 Task: Create in the project TouchLine and in the Backlog issue 'Create a feature for users to track their fitness and health data' a child issue 'Kubernetes cluster workload balancing remediation and testing', and assign it to team member softage.4@softage.net.
Action: Mouse moved to (216, 64)
Screenshot: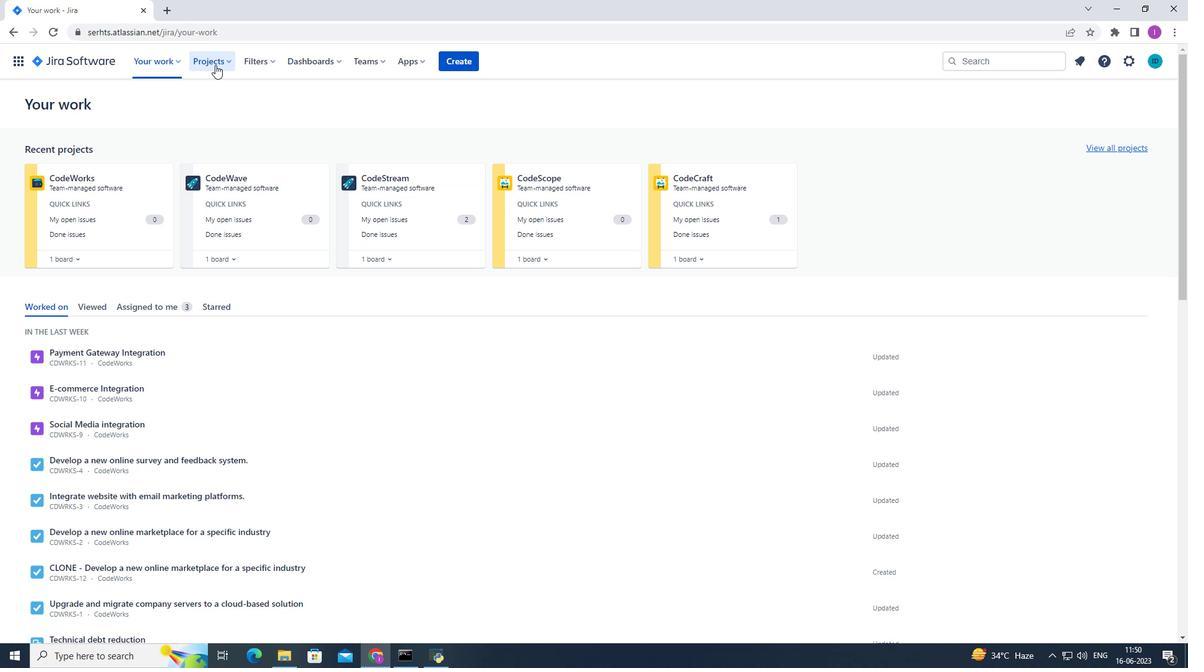 
Action: Mouse pressed left at (216, 64)
Screenshot: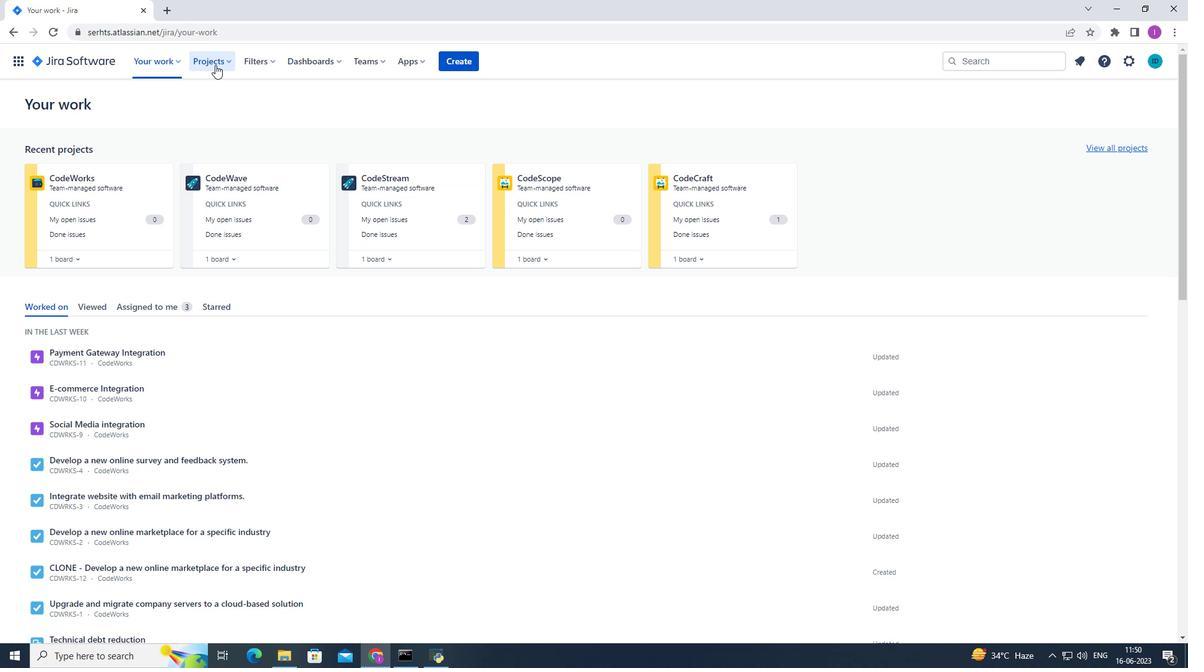 
Action: Mouse moved to (238, 112)
Screenshot: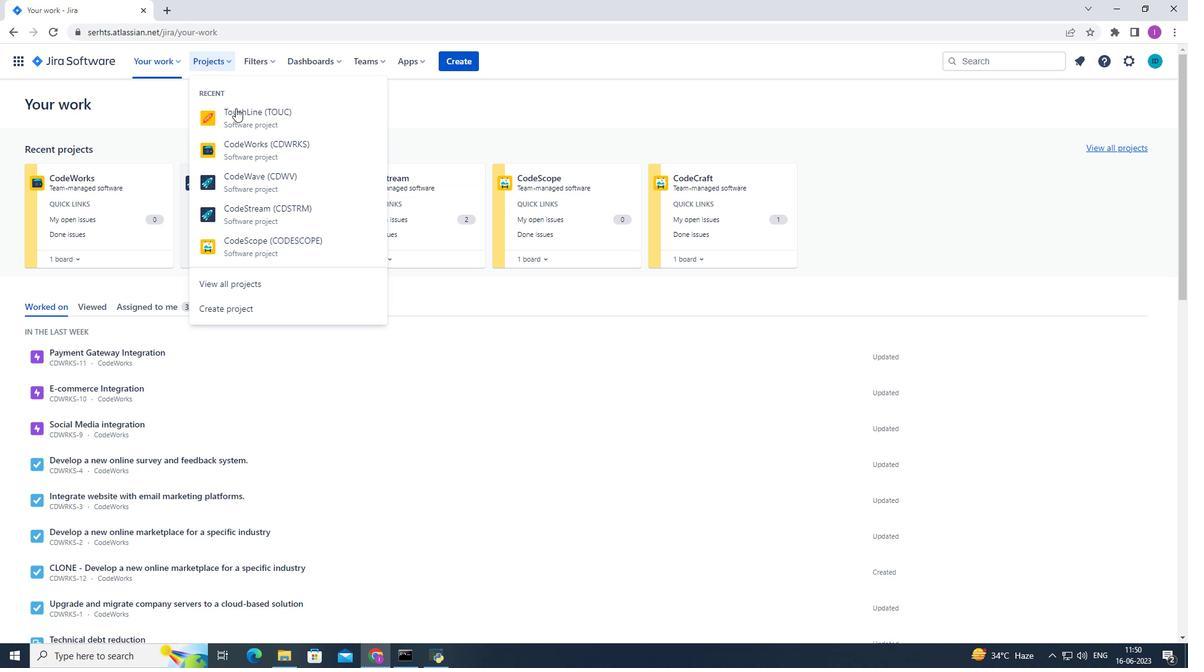 
Action: Mouse pressed left at (238, 112)
Screenshot: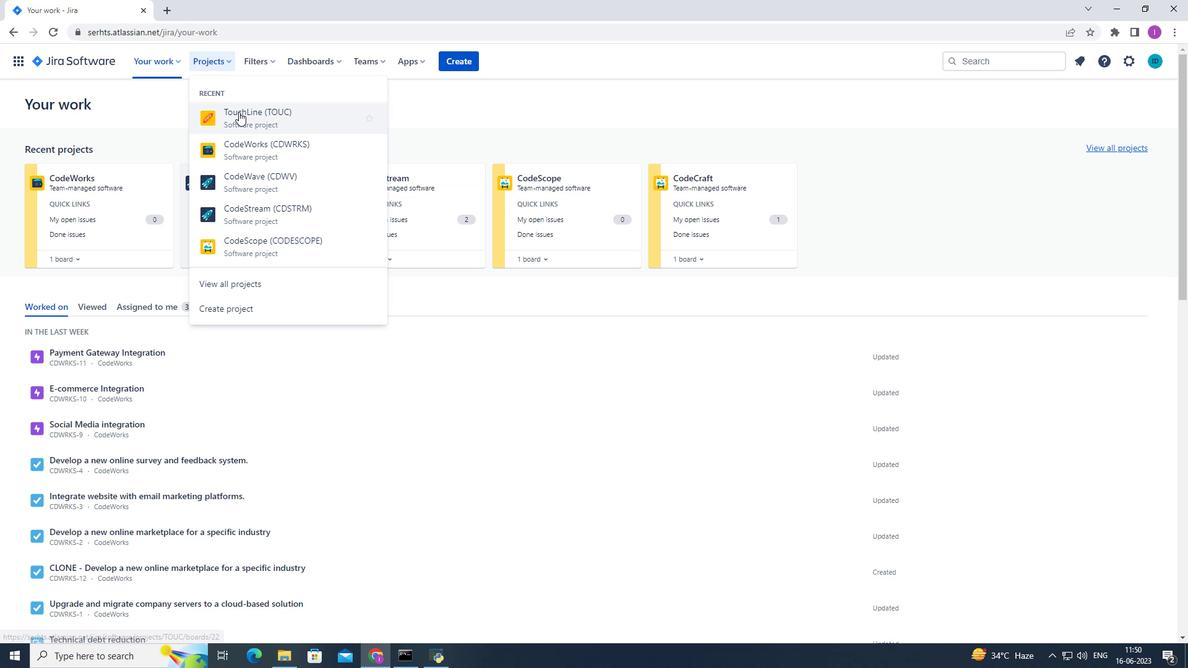 
Action: Mouse moved to (92, 194)
Screenshot: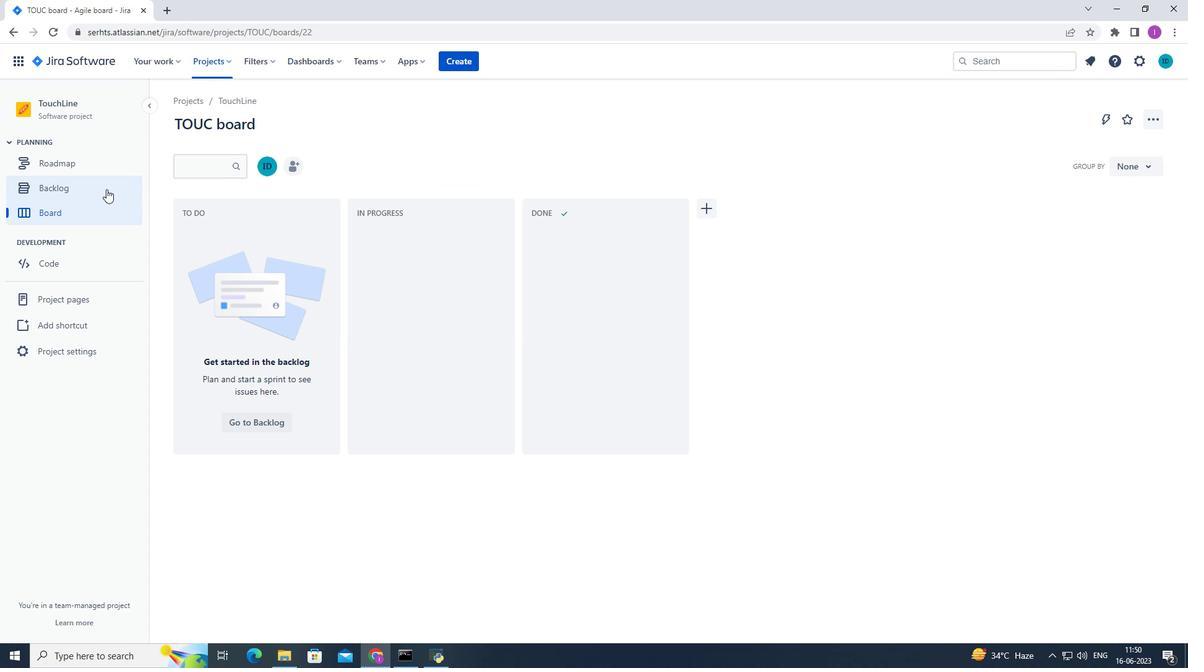 
Action: Mouse pressed left at (92, 194)
Screenshot: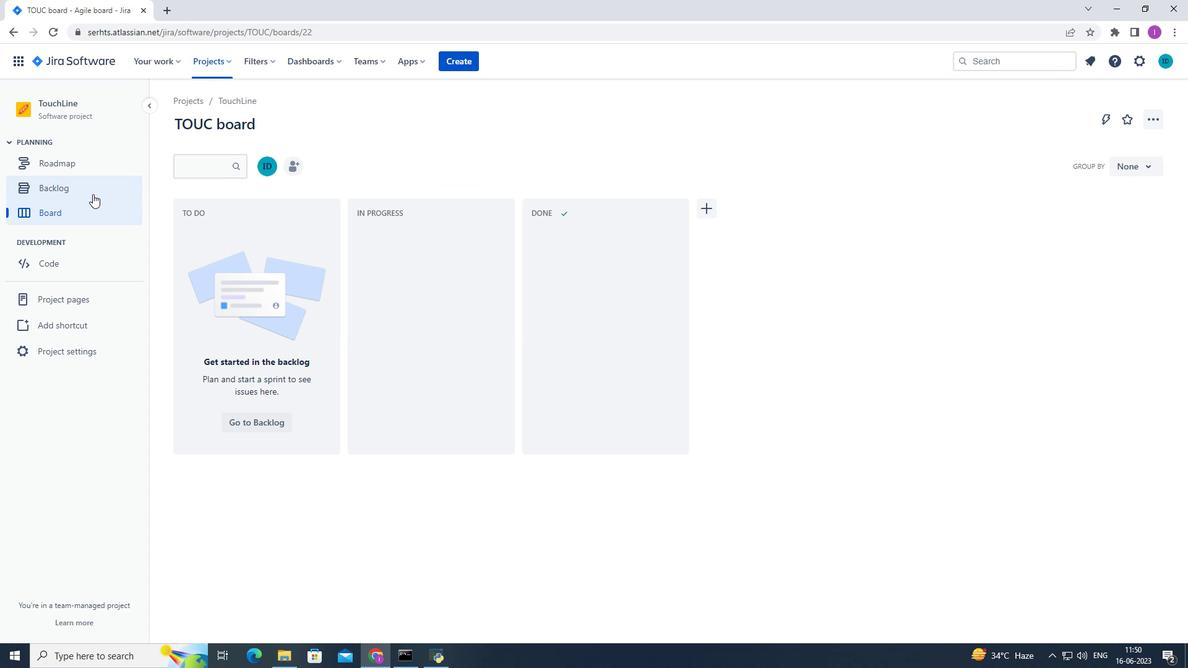 
Action: Mouse moved to (524, 532)
Screenshot: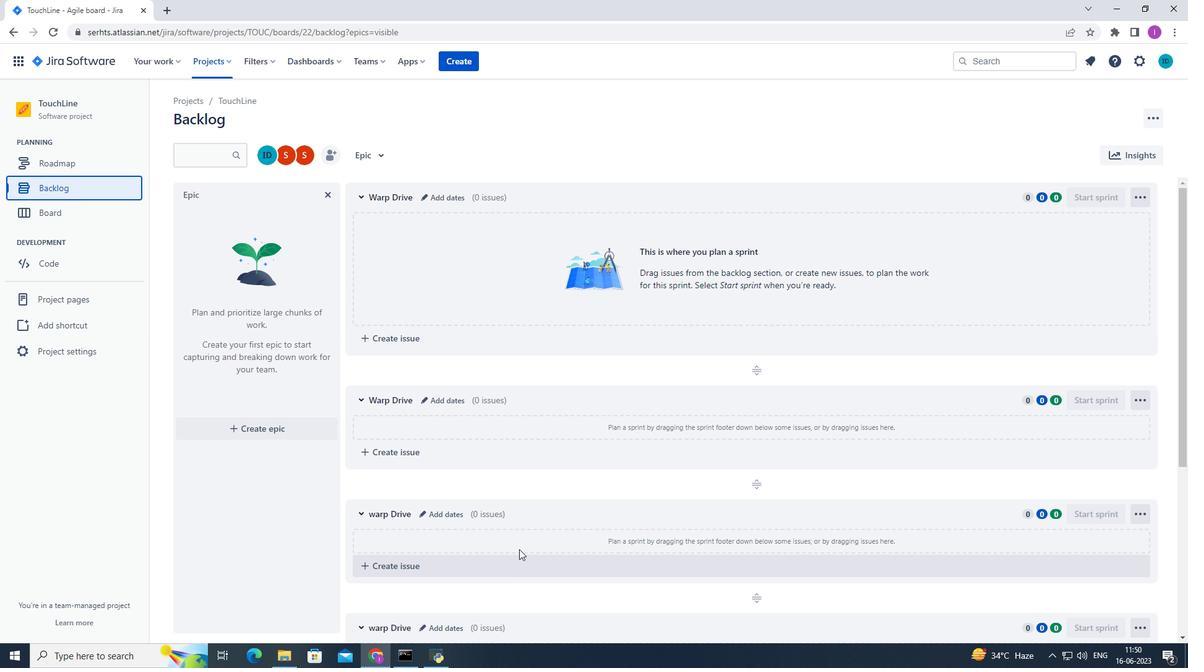 
Action: Mouse scrolled (524, 531) with delta (0, 0)
Screenshot: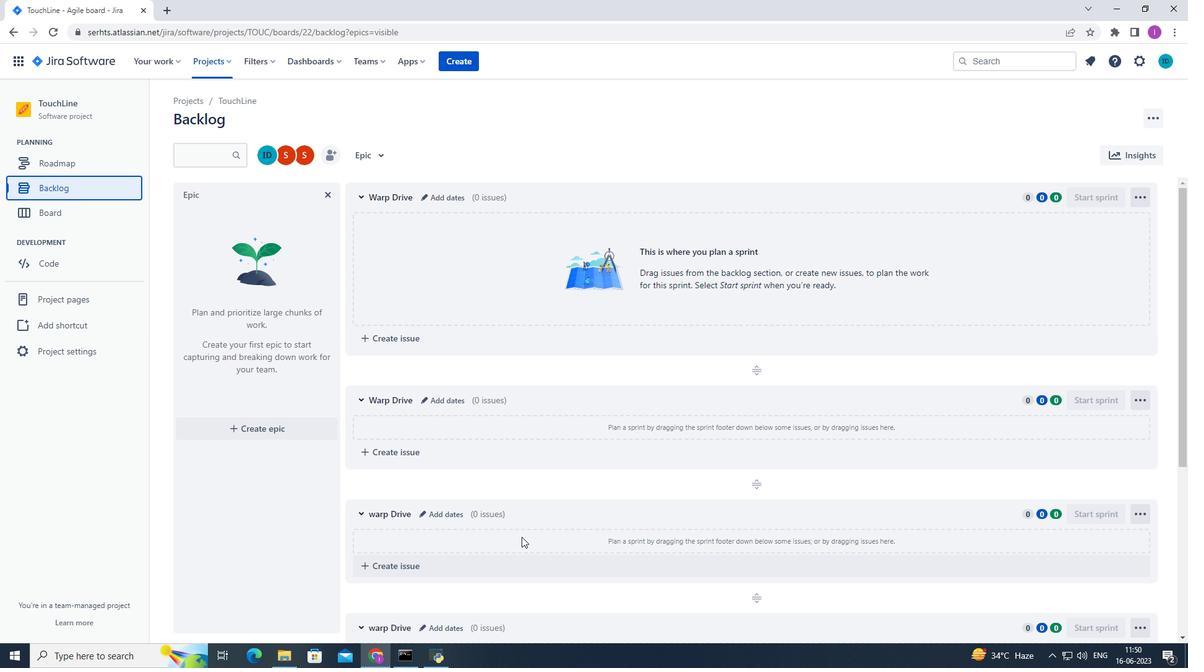 
Action: Mouse scrolled (524, 531) with delta (0, 0)
Screenshot: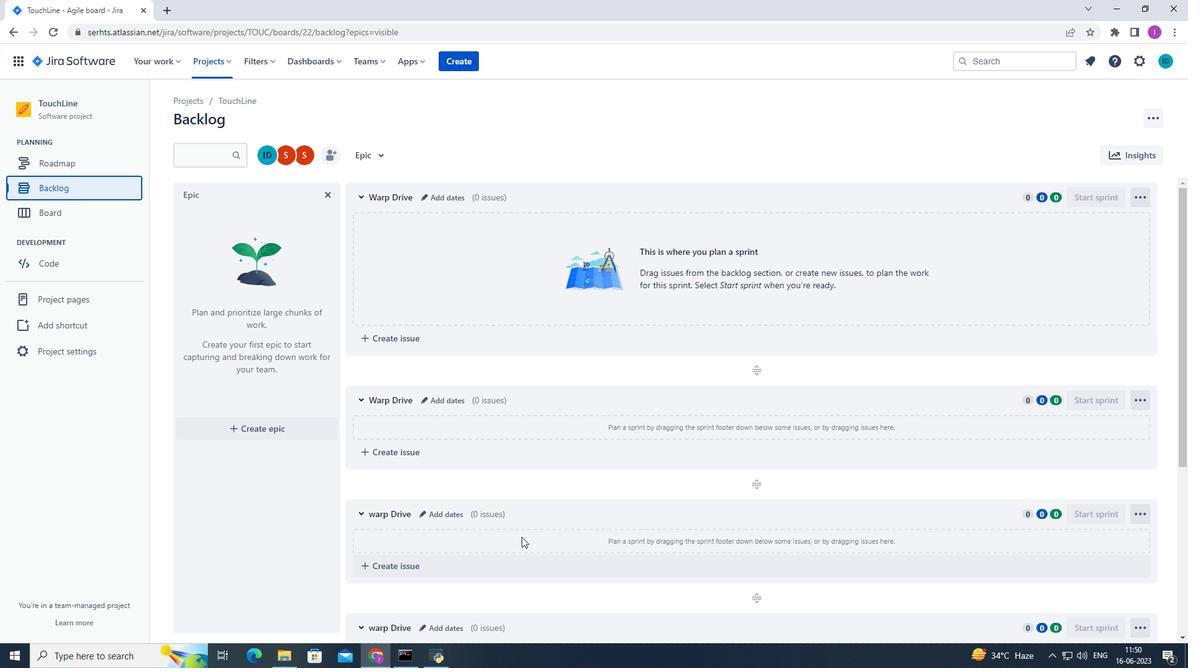 
Action: Mouse scrolled (524, 531) with delta (0, 0)
Screenshot: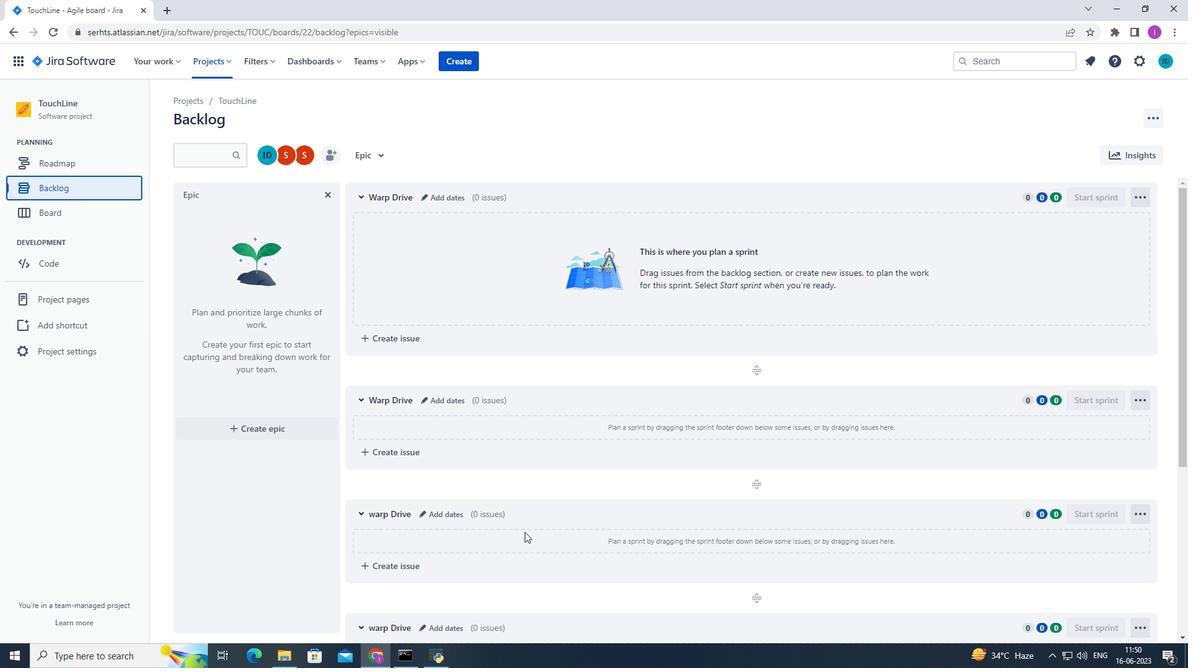 
Action: Mouse moved to (524, 532)
Screenshot: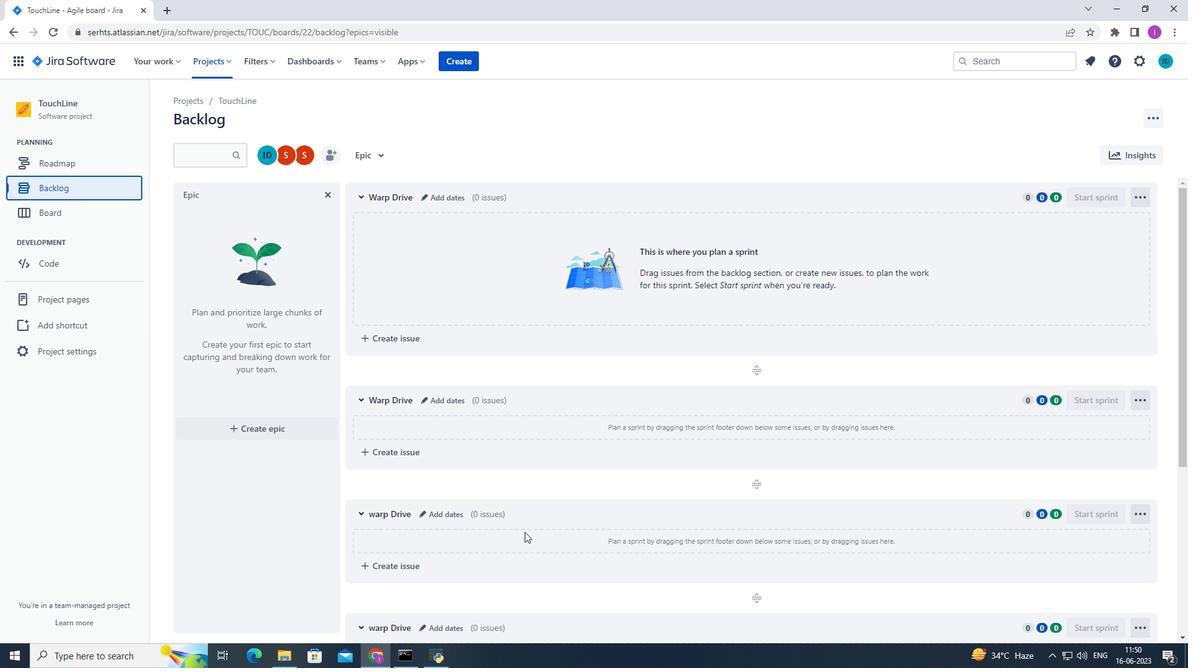 
Action: Mouse scrolled (524, 531) with delta (0, 0)
Screenshot: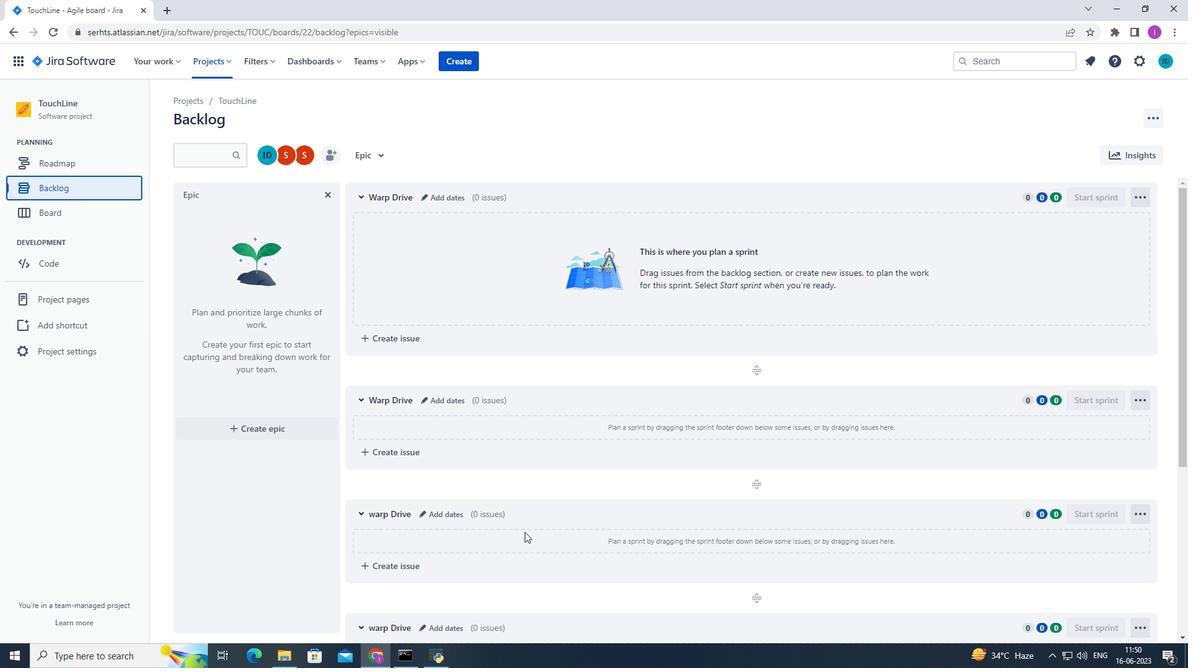 
Action: Mouse moved to (534, 526)
Screenshot: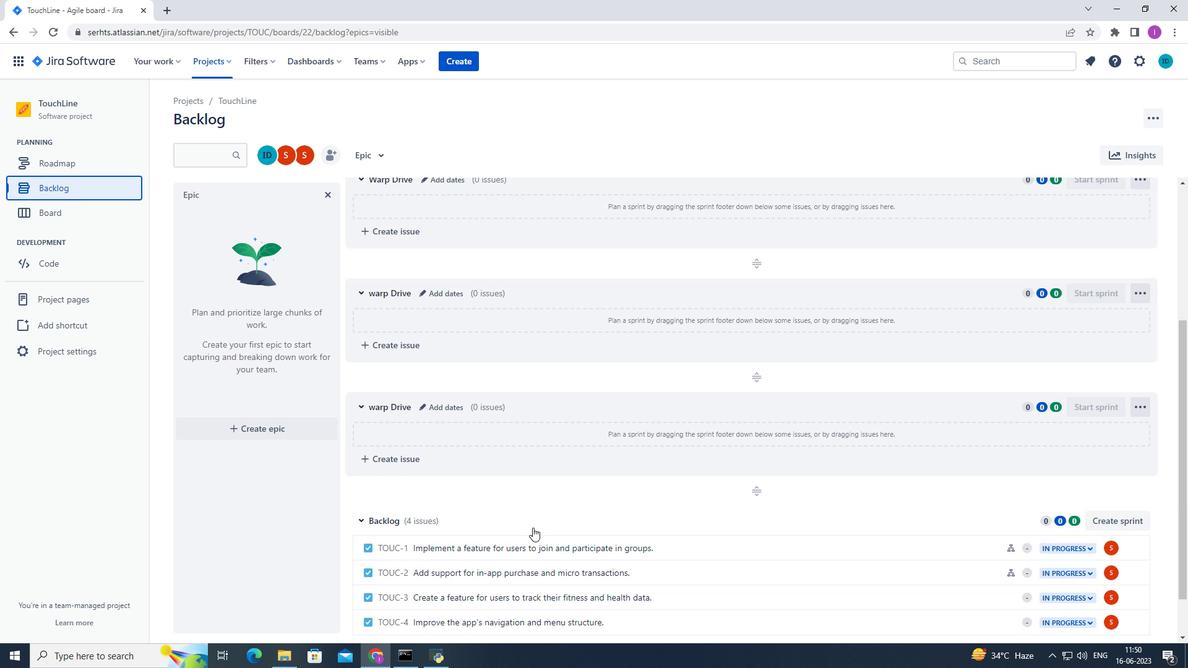 
Action: Mouse scrolled (534, 525) with delta (0, 0)
Screenshot: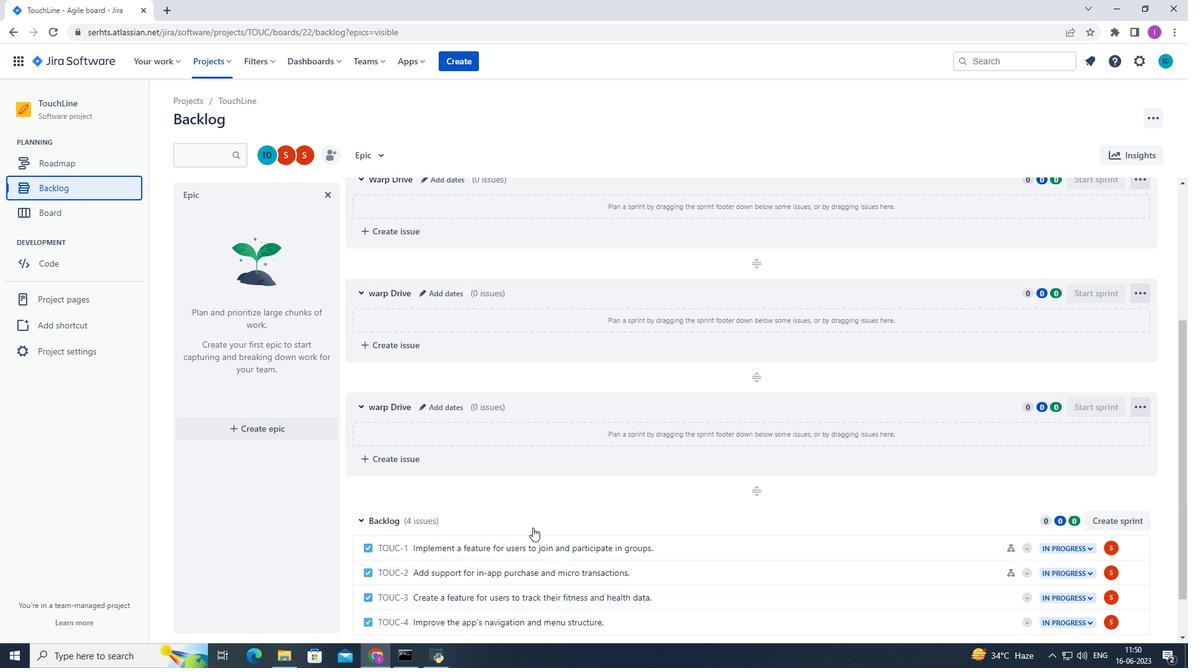 
Action: Mouse scrolled (534, 525) with delta (0, 0)
Screenshot: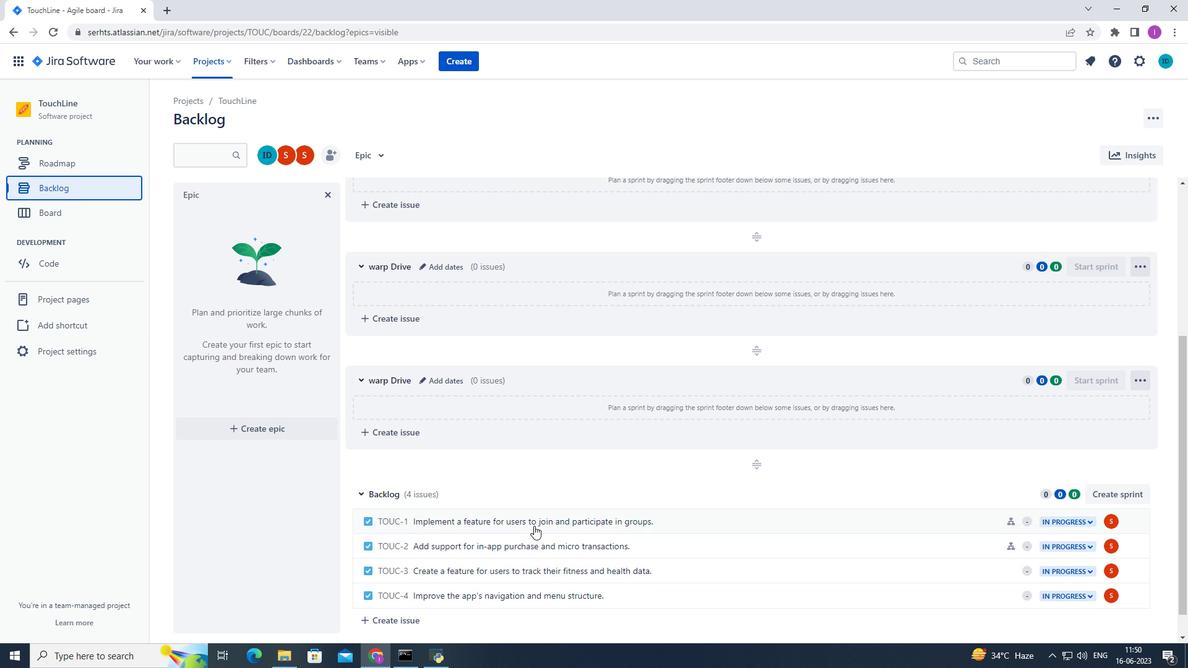 
Action: Mouse moved to (784, 546)
Screenshot: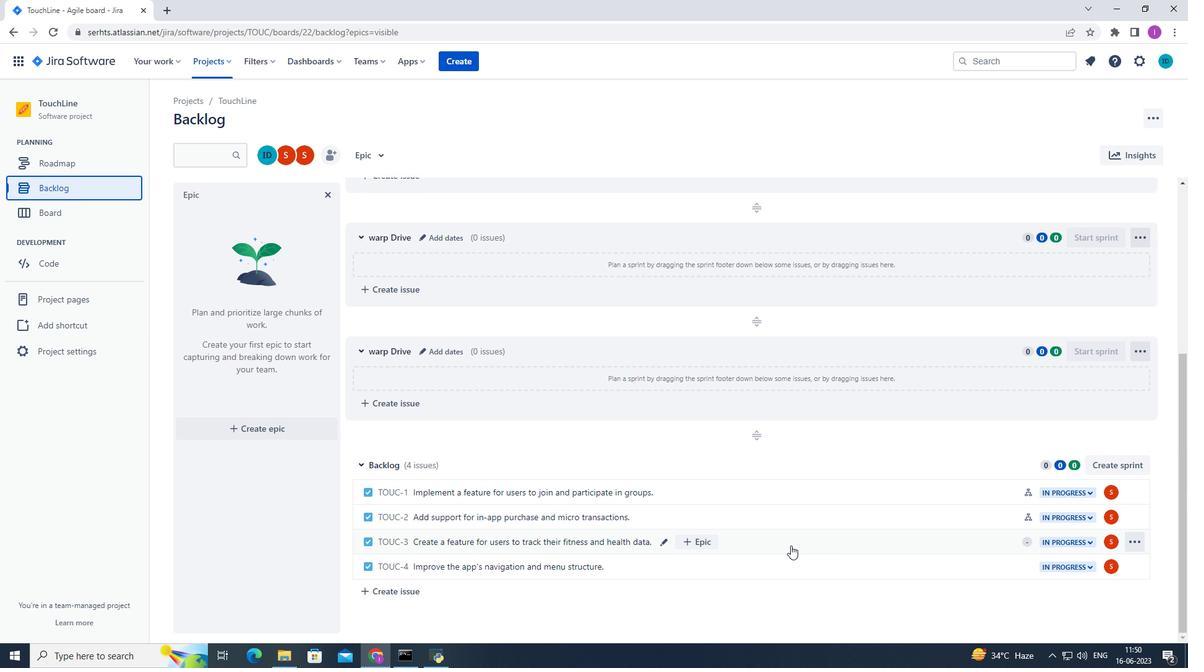 
Action: Mouse pressed left at (784, 546)
Screenshot: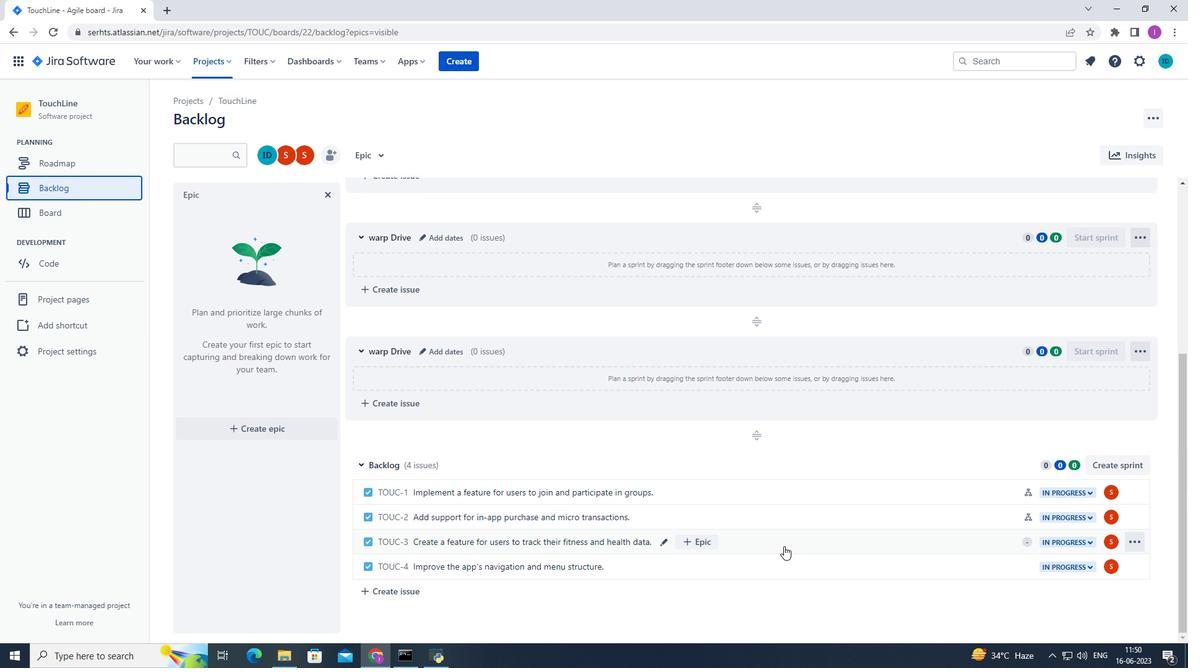 
Action: Mouse moved to (972, 268)
Screenshot: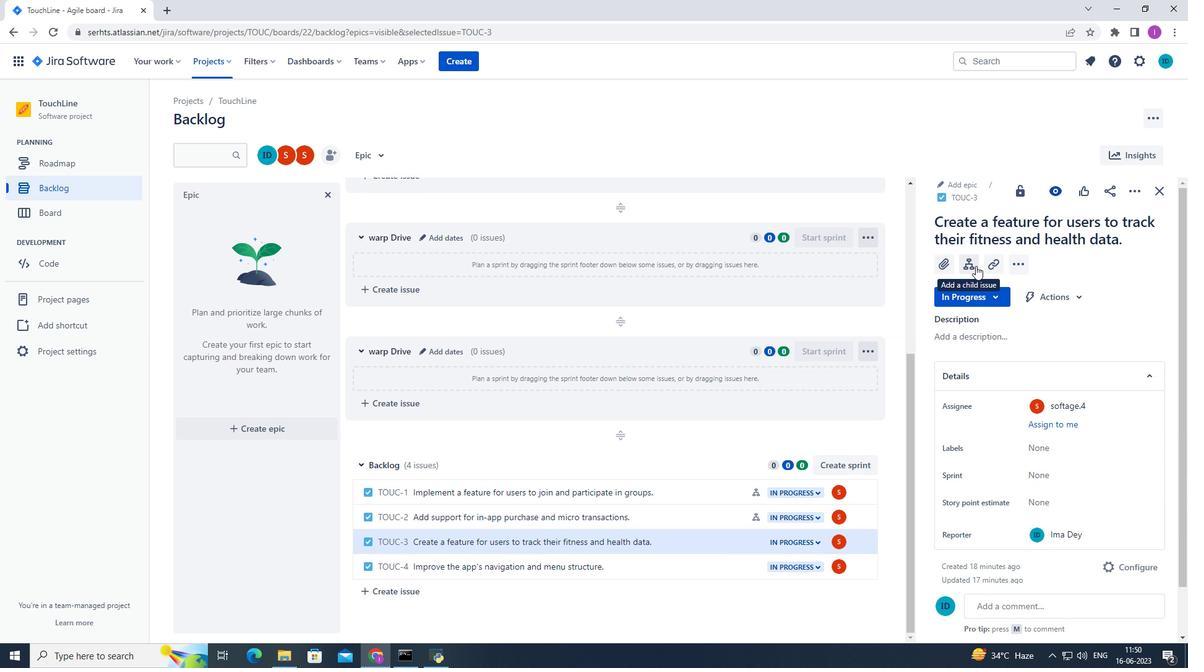 
Action: Mouse pressed left at (972, 268)
Screenshot: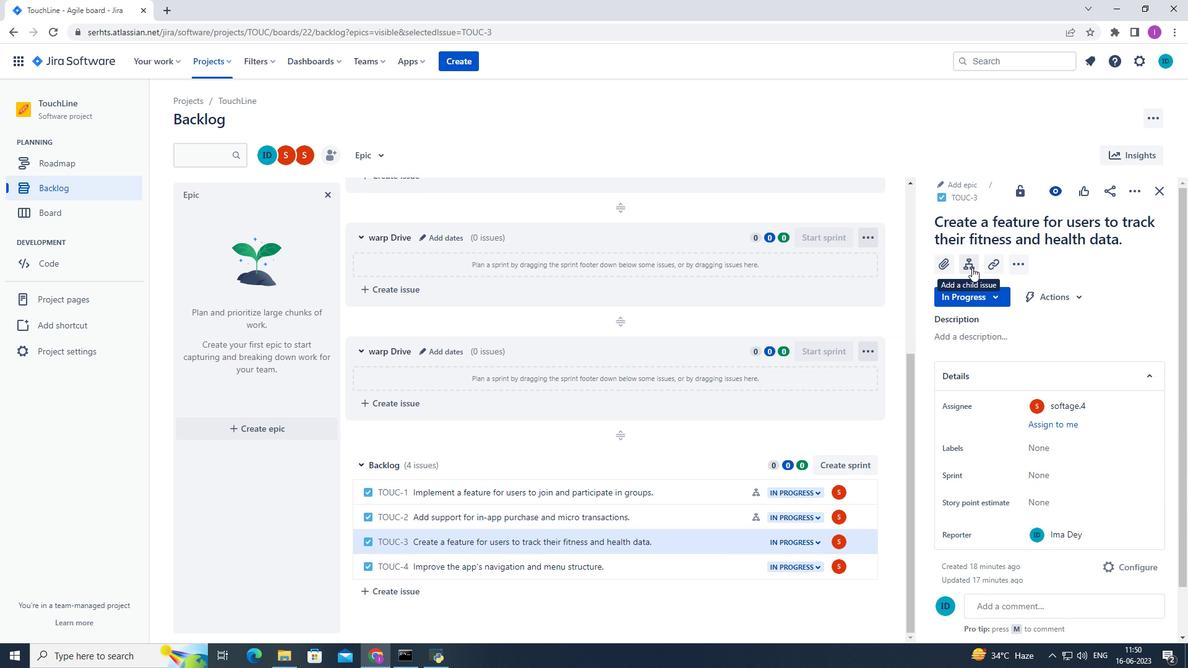 
Action: Mouse moved to (971, 394)
Screenshot: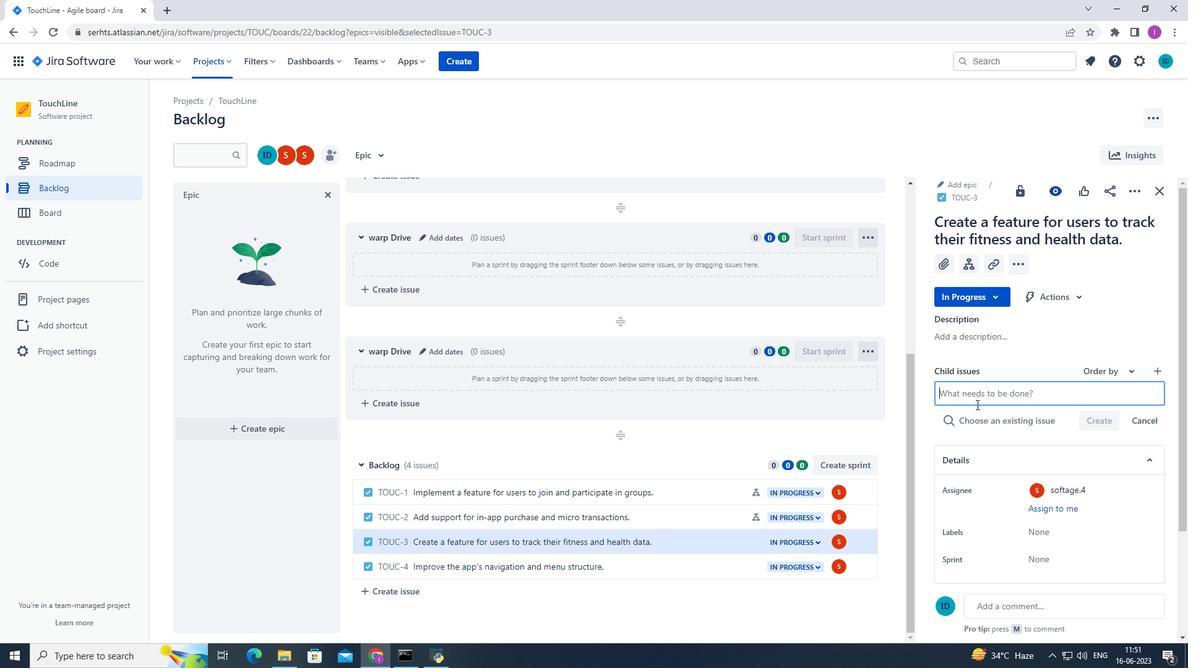 
Action: Mouse pressed left at (971, 394)
Screenshot: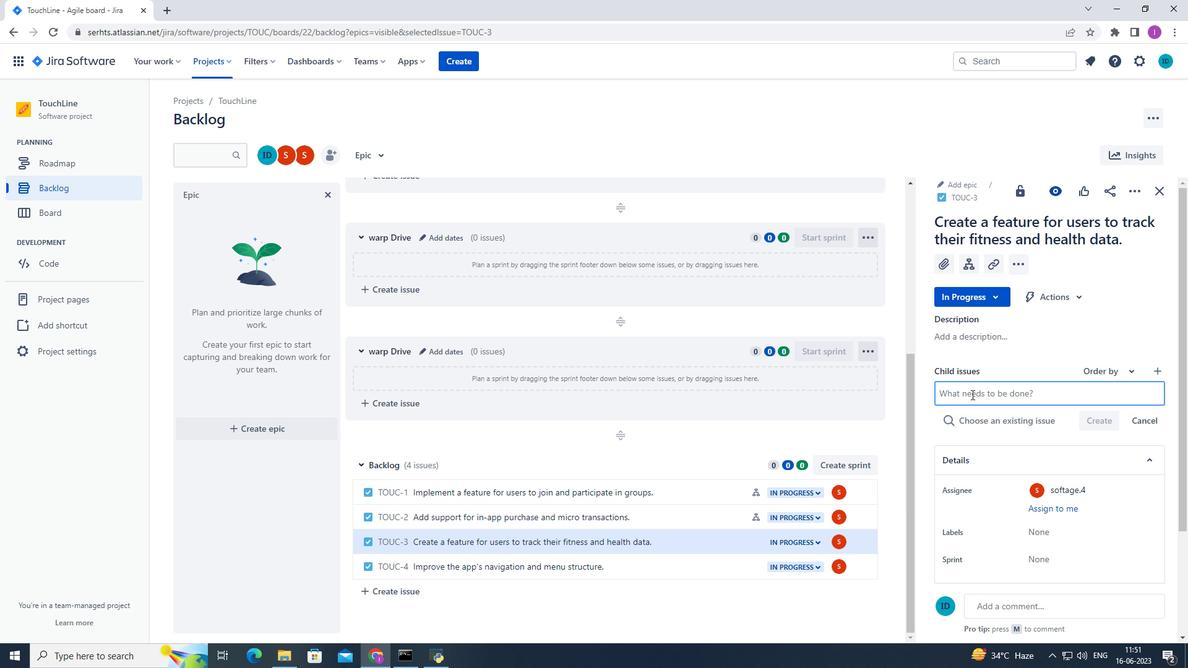 
Action: Key pressed <Key.shift><Key.shift>Kubernetes
Screenshot: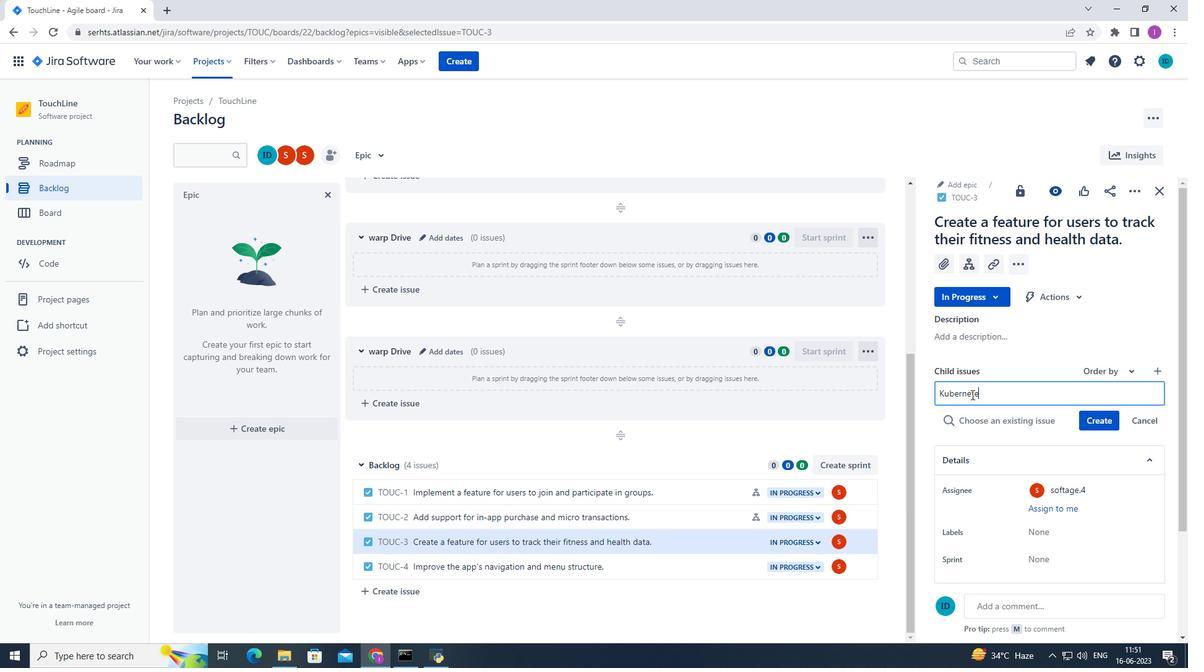 
Action: Mouse moved to (987, 396)
Screenshot: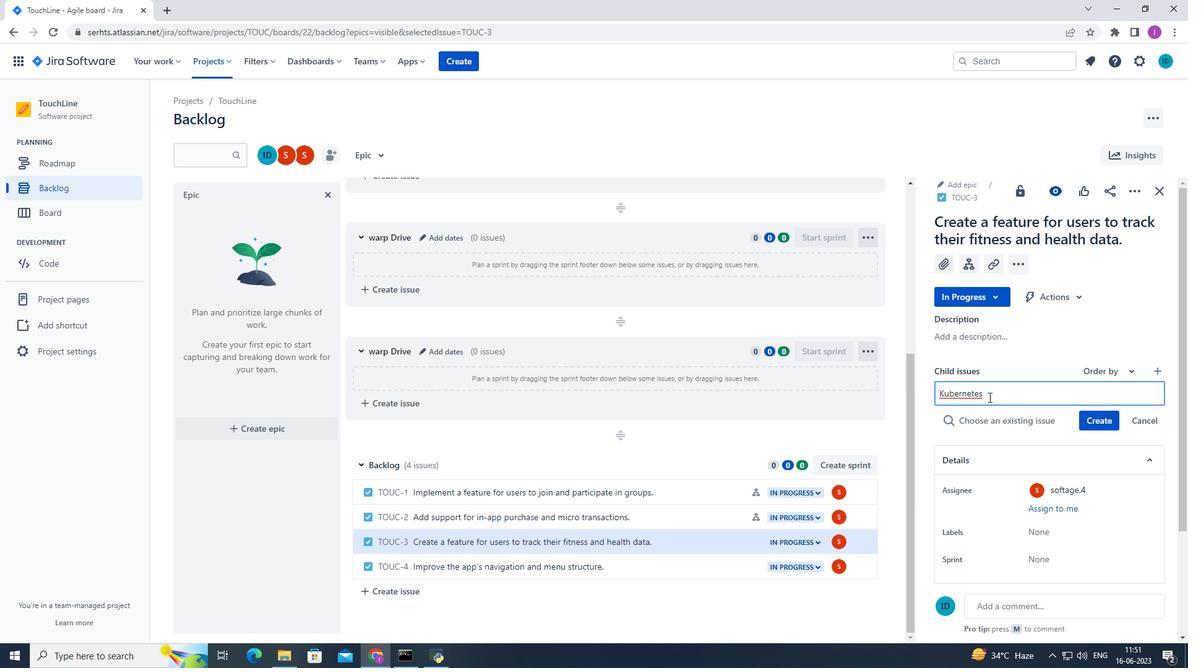 
Action: Mouse pressed left at (987, 396)
Screenshot: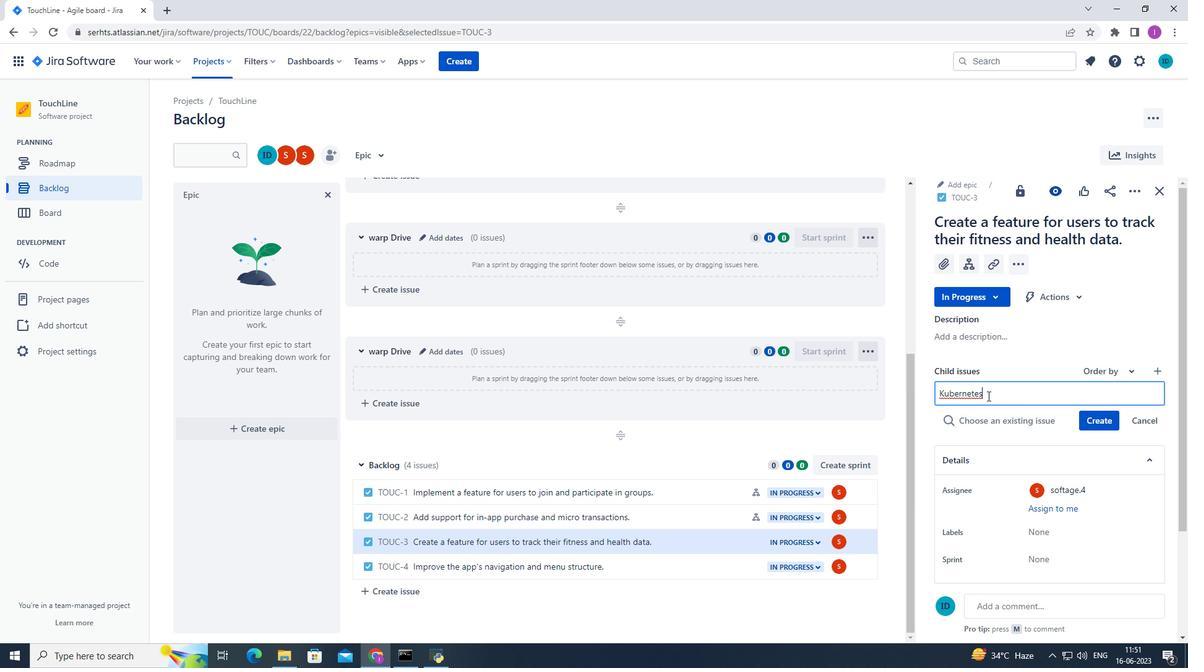 
Action: Mouse moved to (988, 401)
Screenshot: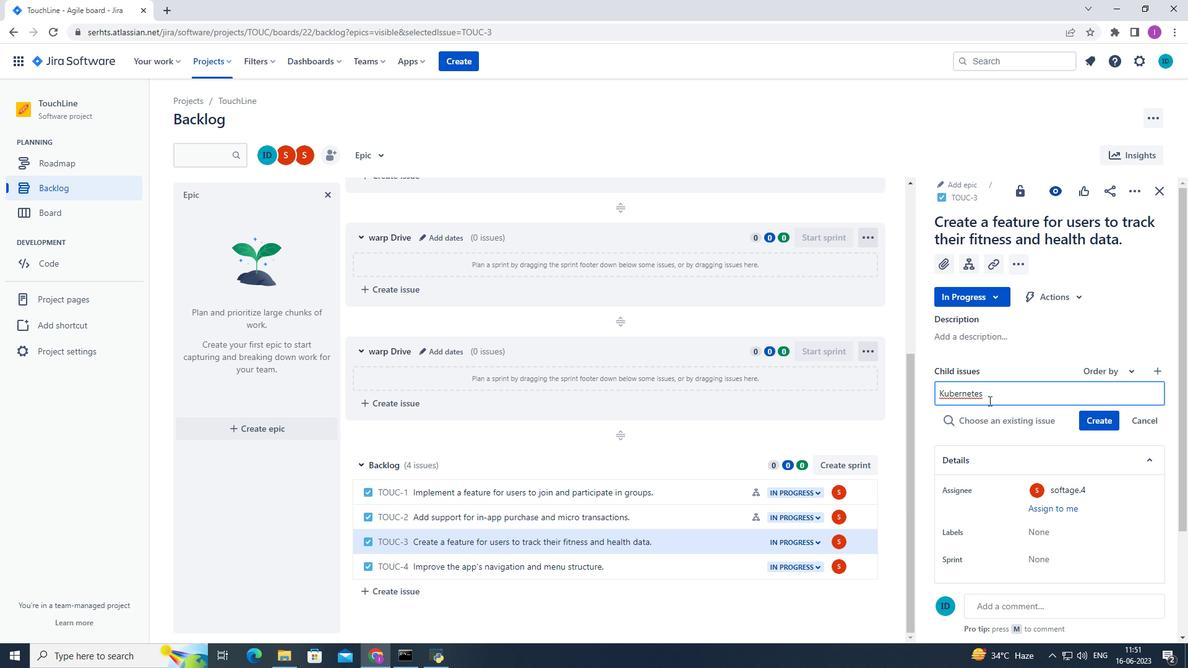 
Action: Key pressed <Key.space>
Screenshot: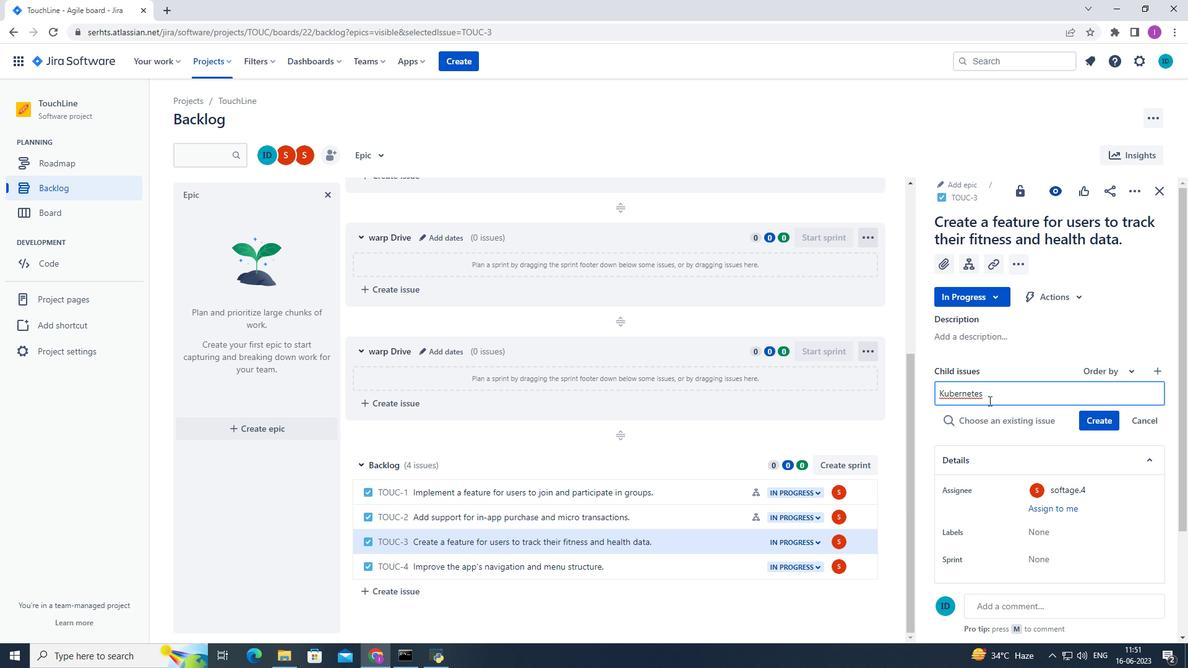 
Action: Mouse moved to (987, 401)
Screenshot: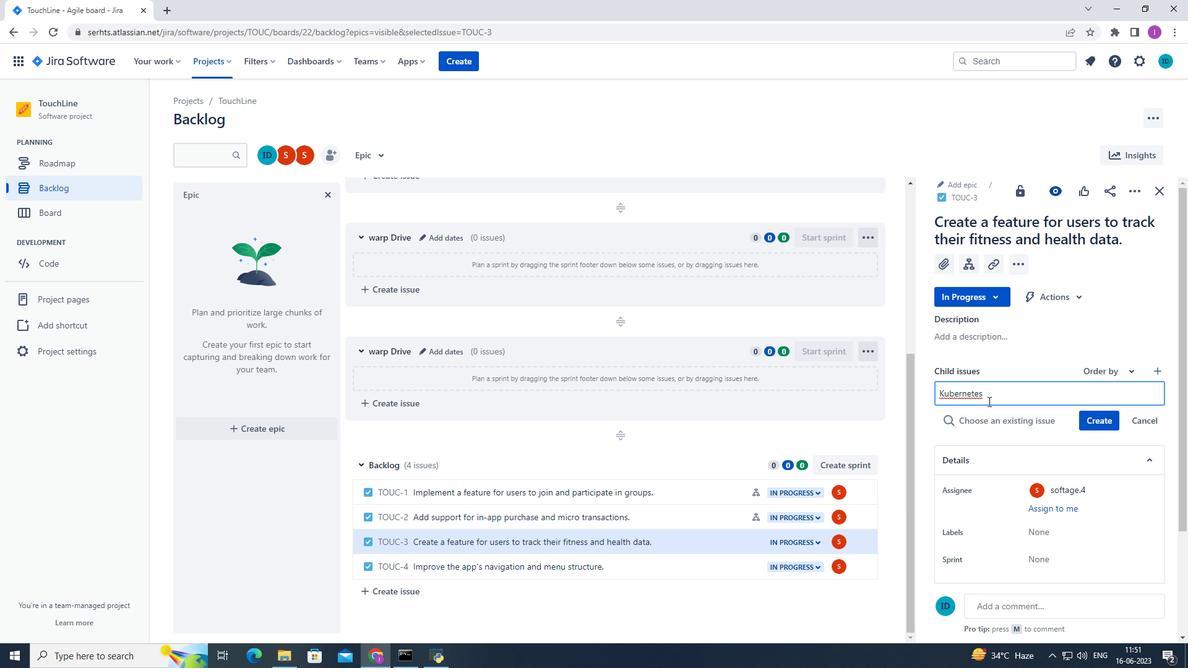 
Action: Key pressed cluster<Key.space>workload<Key.space>balancing<Key.space>remediation<Key.space>andtesting
Screenshot: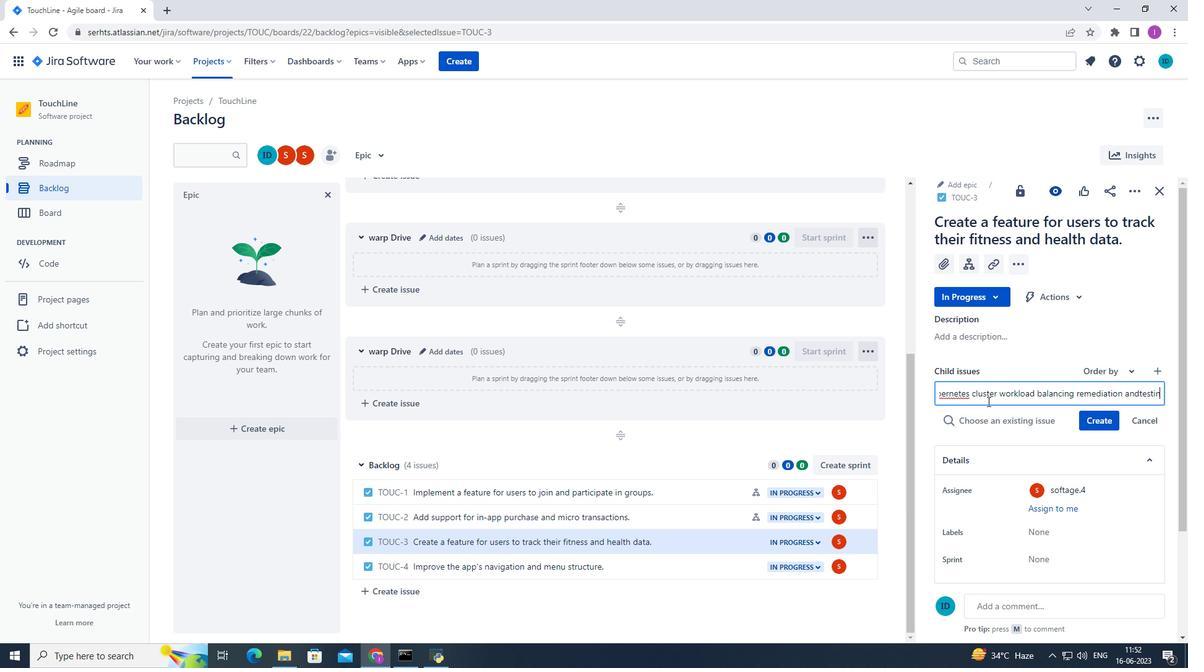 
Action: Mouse moved to (1134, 395)
Screenshot: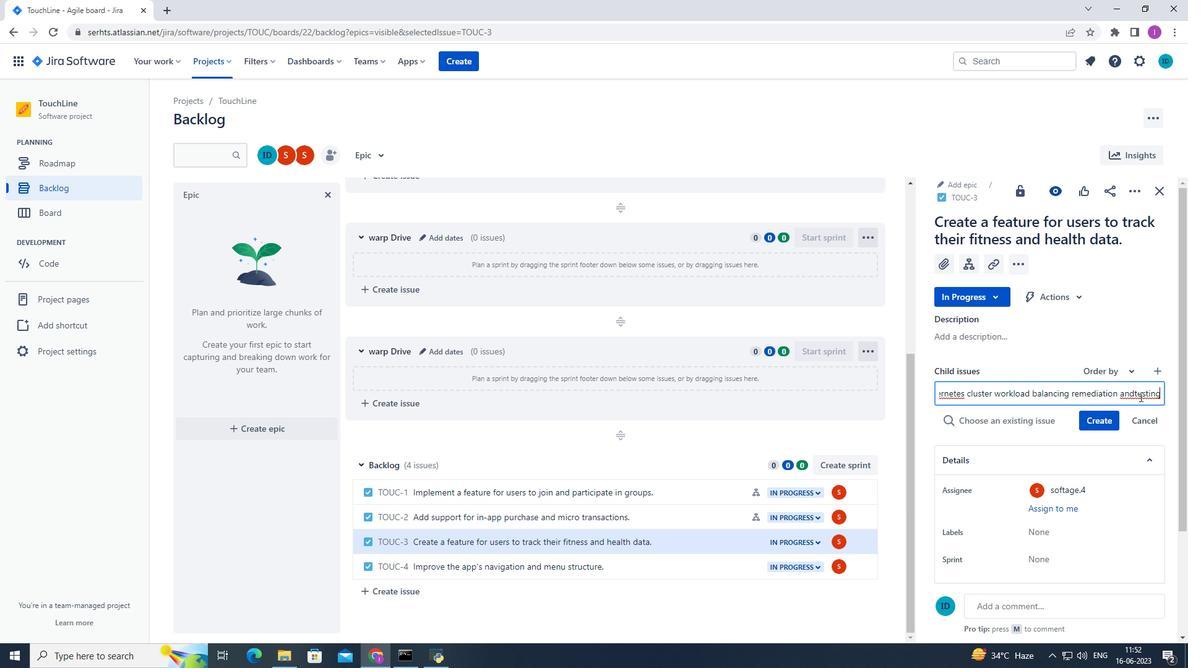 
Action: Mouse pressed left at (1134, 395)
Screenshot: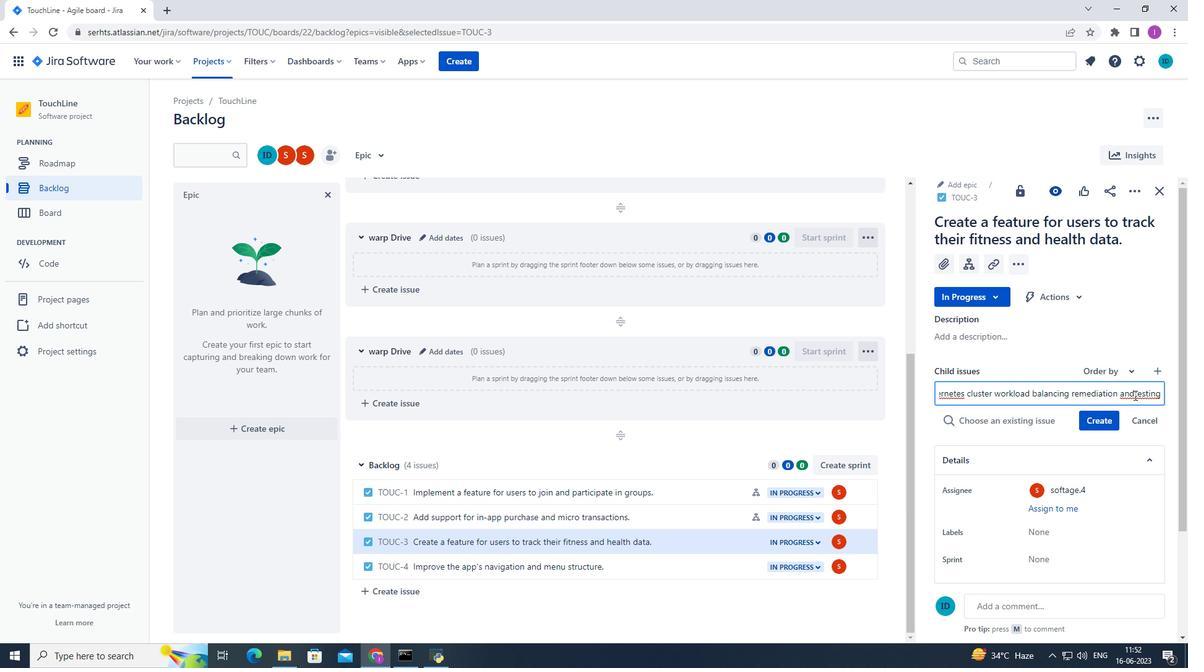 
Action: Mouse moved to (1159, 395)
Screenshot: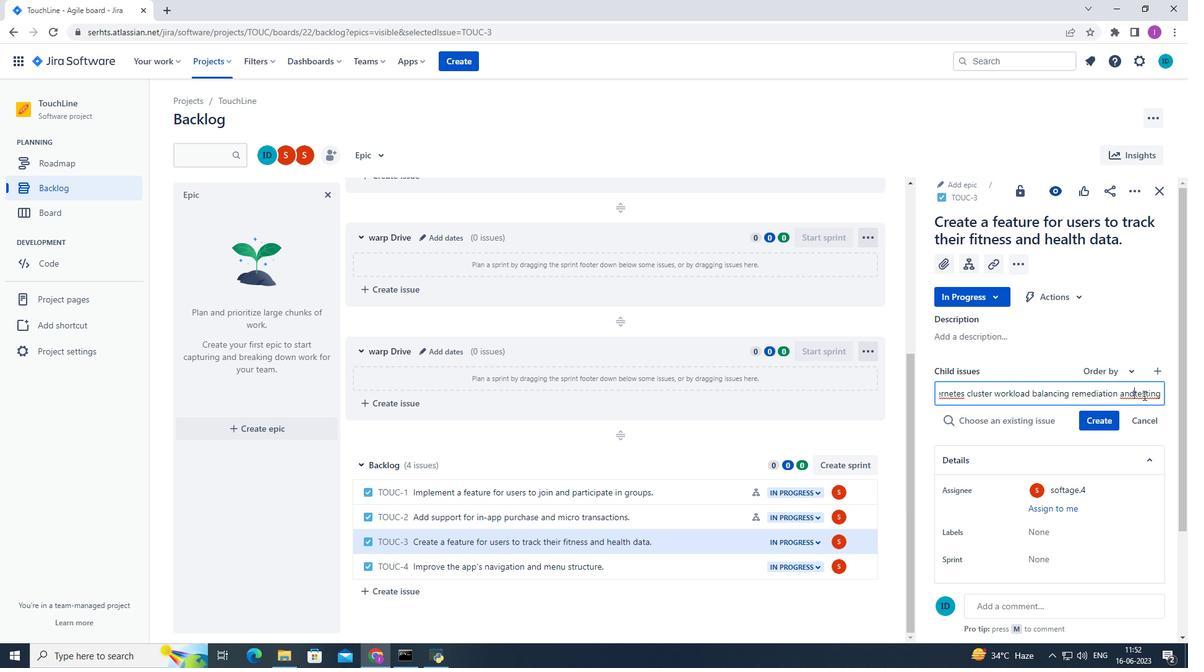 
Action: Key pressed <Key.space>
Screenshot: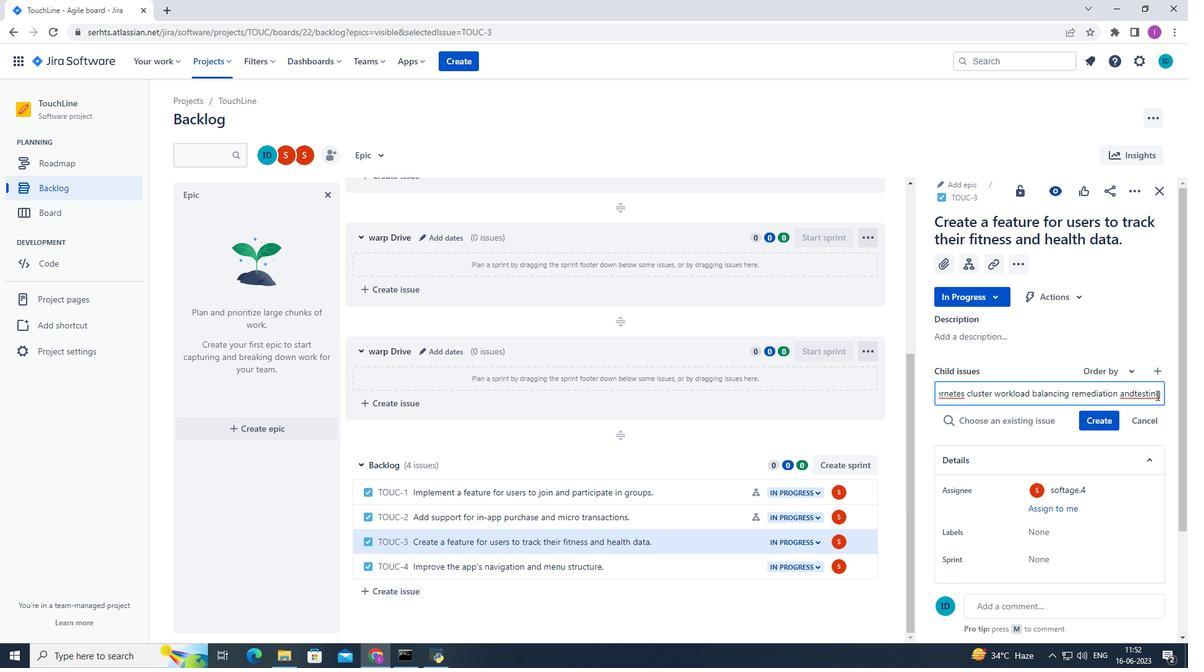 
Action: Mouse moved to (1096, 421)
Screenshot: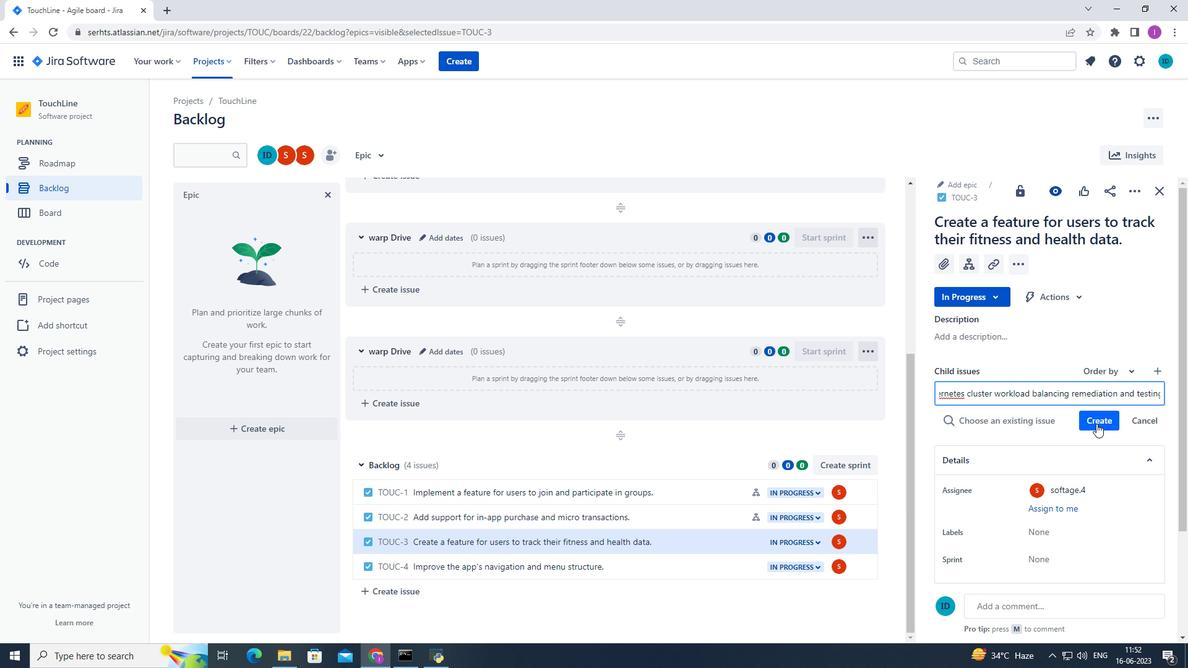 
Action: Mouse pressed left at (1096, 421)
Screenshot: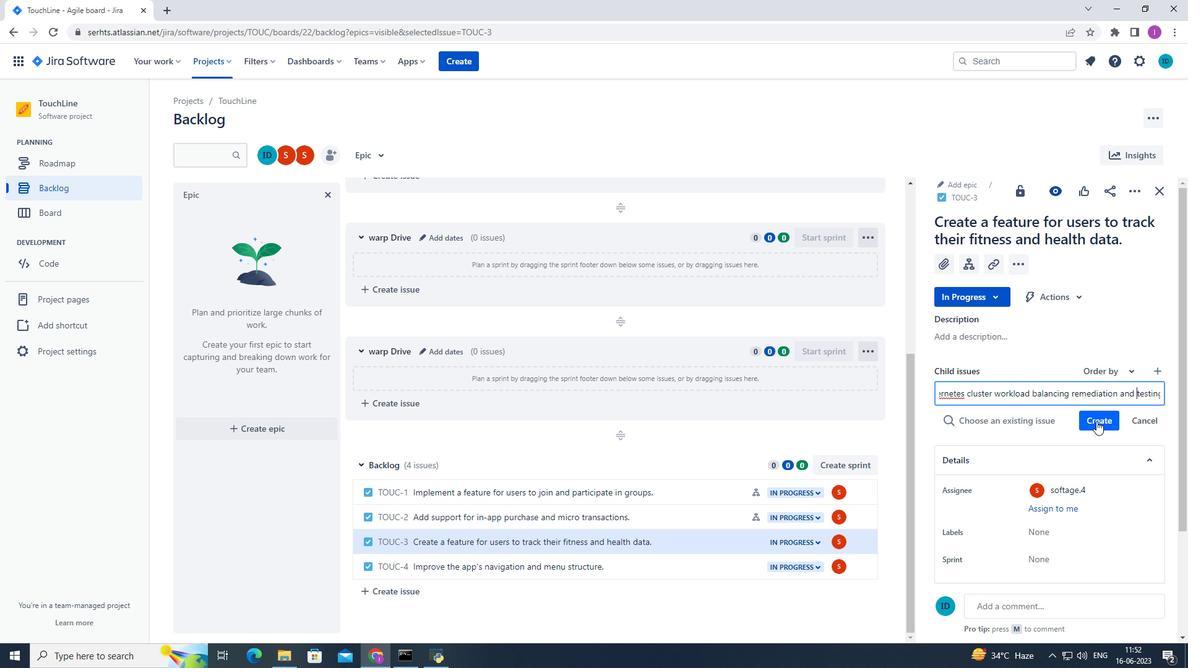 
Action: Mouse moved to (1107, 404)
Screenshot: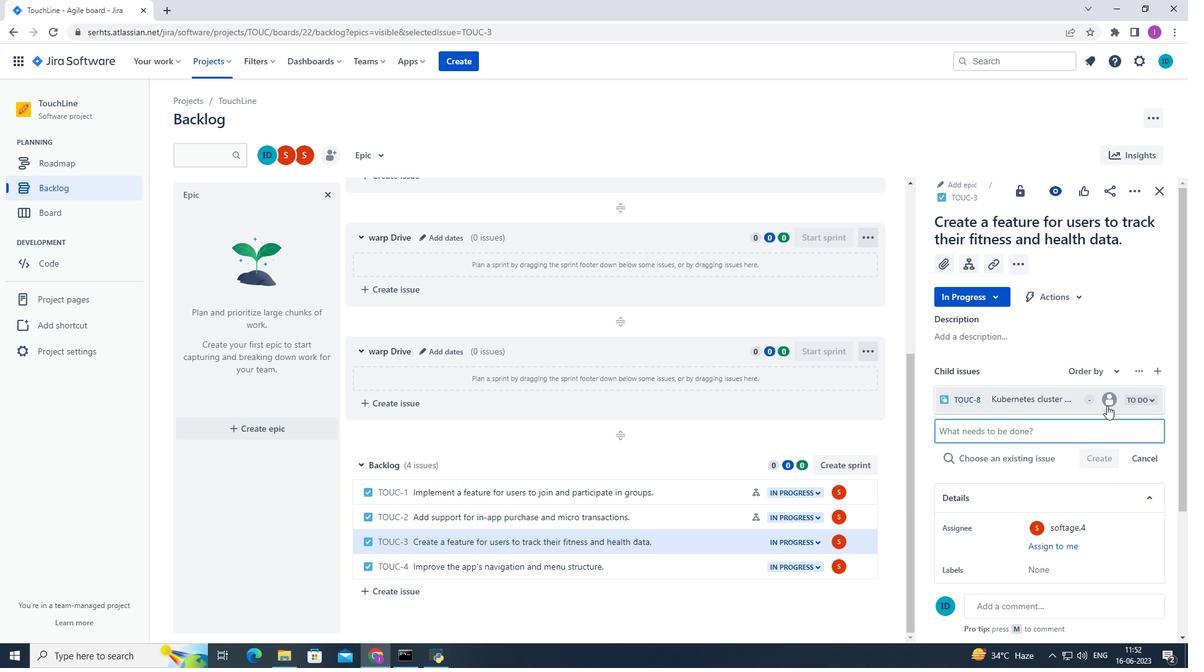 
Action: Mouse pressed left at (1107, 404)
Screenshot: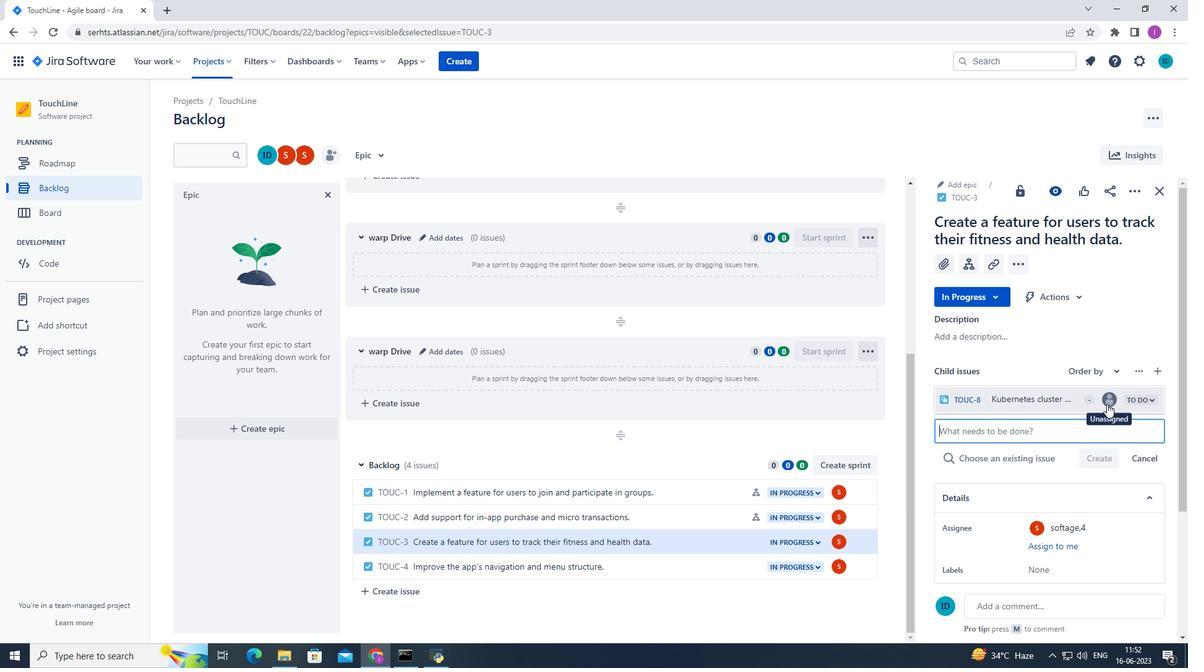 
Action: Mouse moved to (1033, 458)
Screenshot: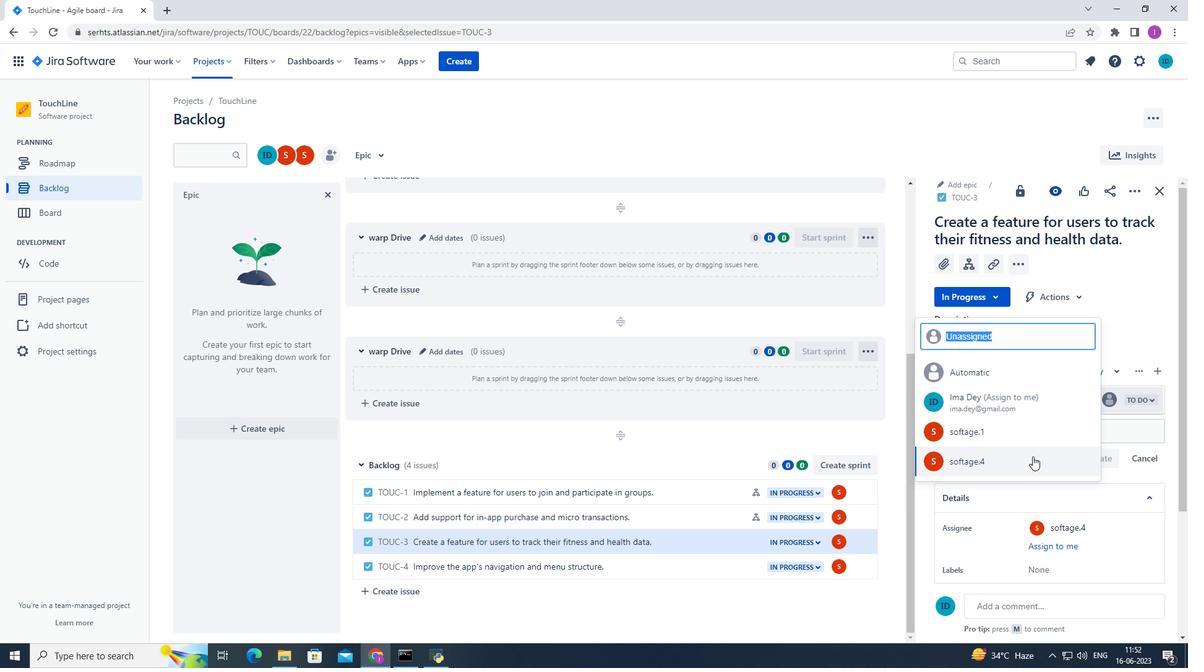 
Action: Mouse pressed left at (1033, 458)
Screenshot: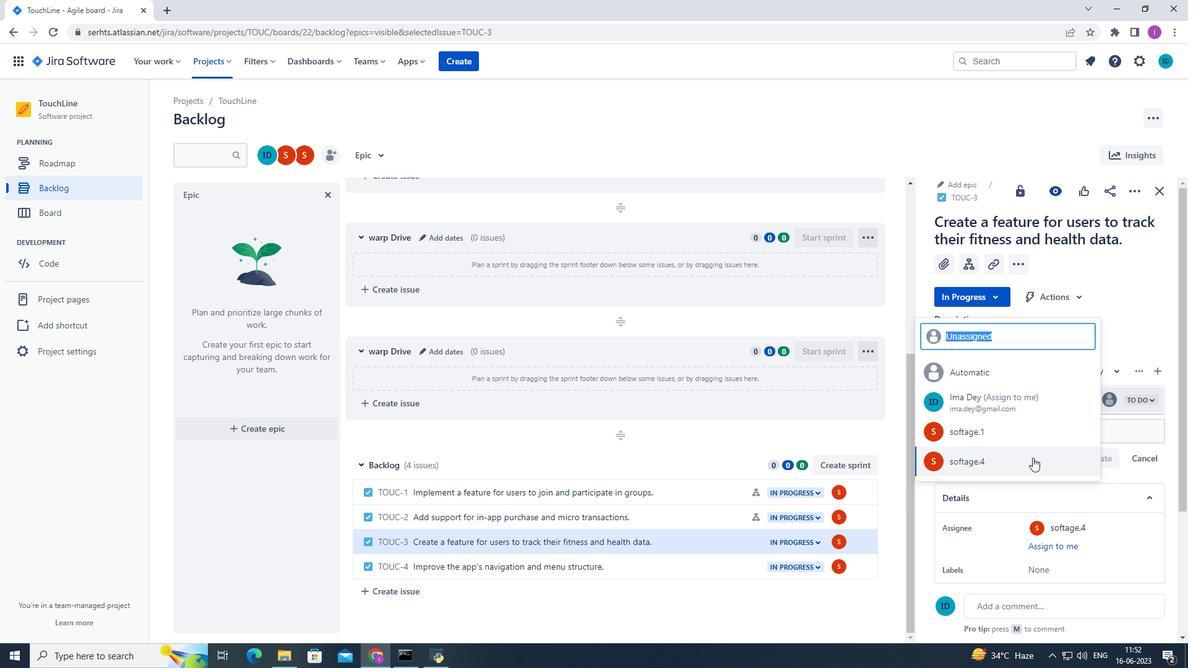 
Action: Mouse moved to (286, 518)
Screenshot: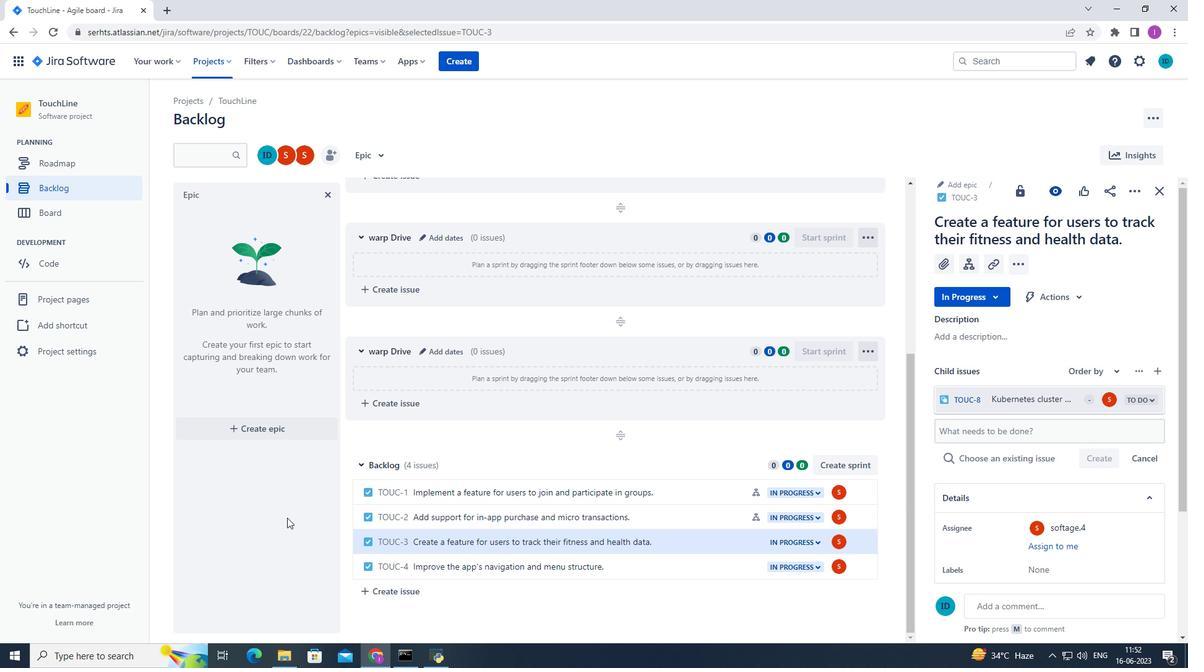 
